Task: Add Attachment from "Attach a link" to Card Card0000000004 in Board Board0000000001 in Workspace WS0000000001 in Trello. Add Cover Red to Card Card0000000004 in Board Board0000000001 in Workspace WS0000000001 in Trello. Add "Join Card" Button Button0000000004  to Card Card0000000004 in Board Board0000000001 in Workspace WS0000000001 in Trello. Add Description DS0000000004 to Card Card0000000004 in Board Board0000000001 in Workspace WS0000000001 in Trello. Add Comment CM0000000004 to Card Card0000000004 in Board Board0000000001 in Workspace WS0000000001 in Trello
Action: Mouse moved to (325, 446)
Screenshot: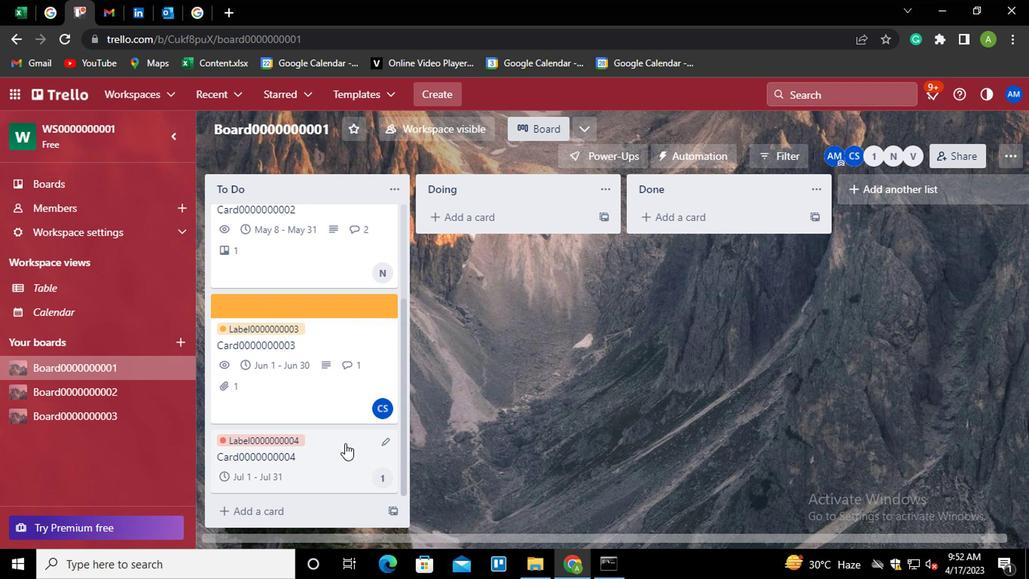 
Action: Mouse pressed left at (325, 446)
Screenshot: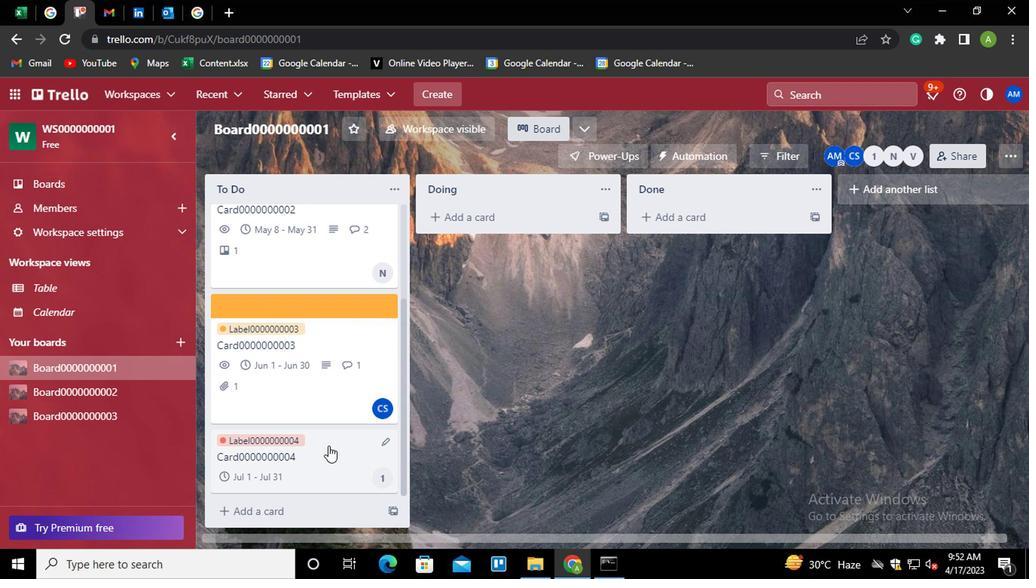 
Action: Mouse moved to (675, 392)
Screenshot: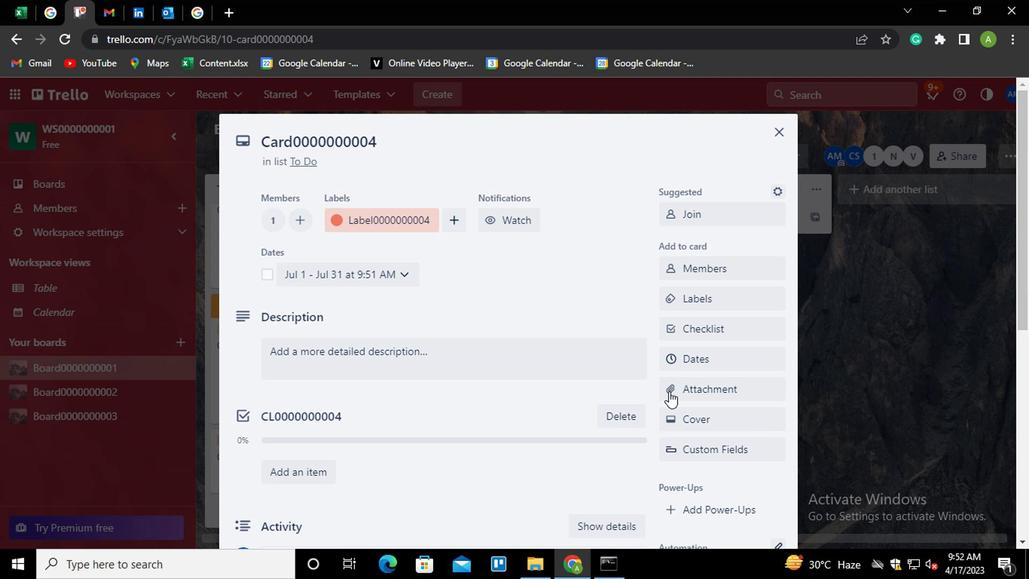 
Action: Mouse pressed left at (675, 392)
Screenshot: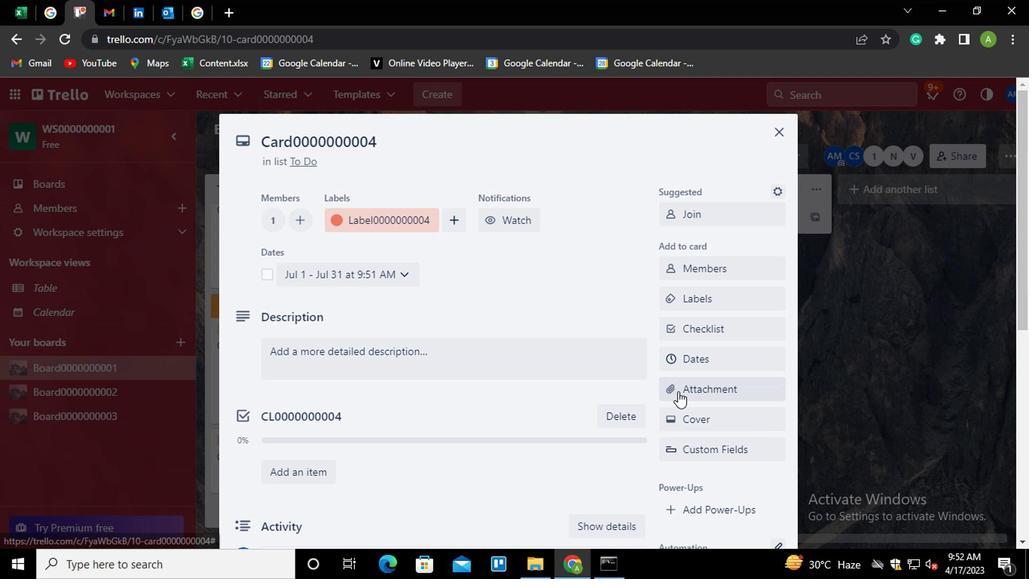 
Action: Mouse moved to (693, 338)
Screenshot: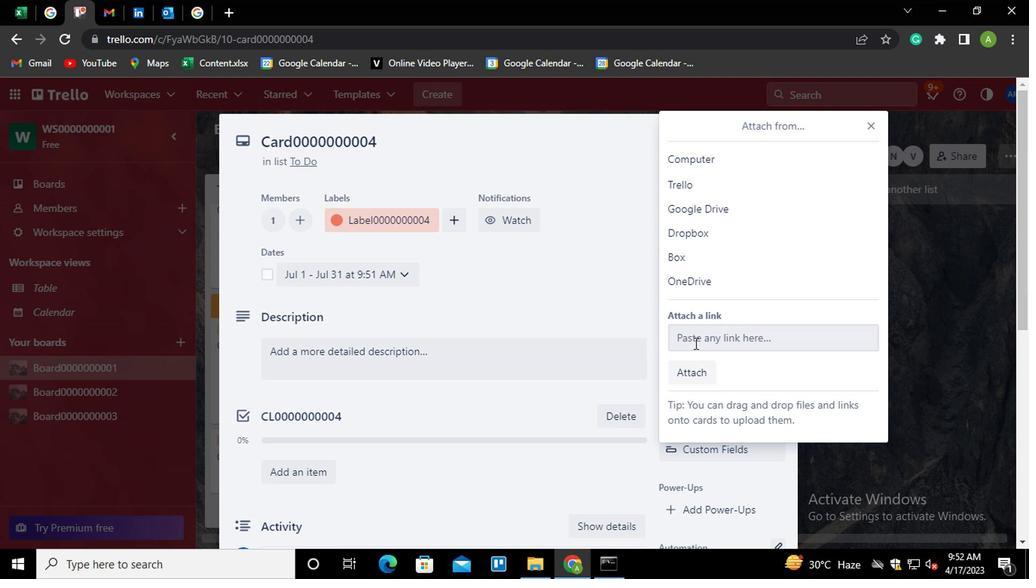
Action: Mouse pressed left at (693, 338)
Screenshot: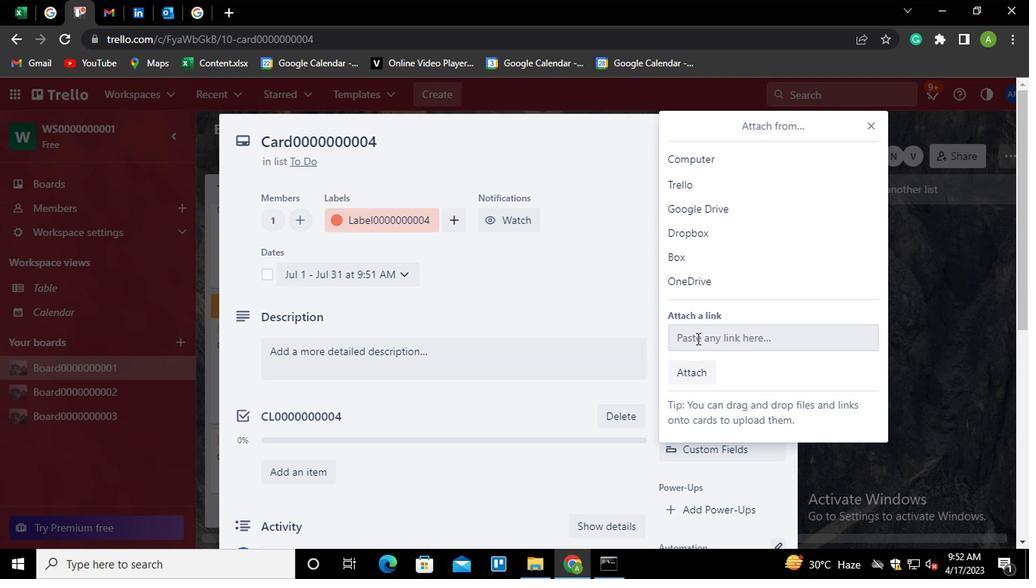 
Action: Mouse moved to (693, 338)
Screenshot: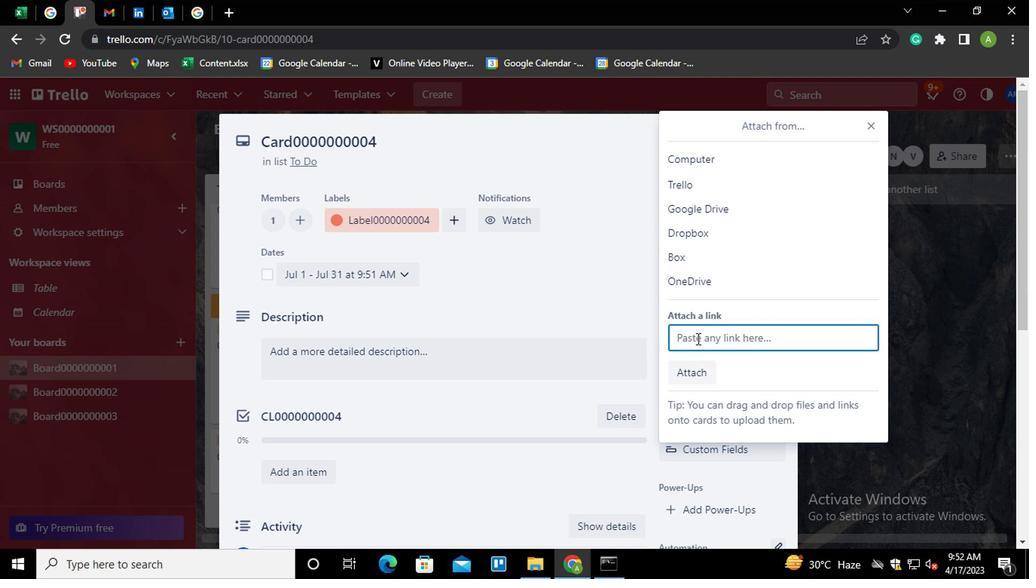 
Action: Key pressed ctrl+V
Screenshot: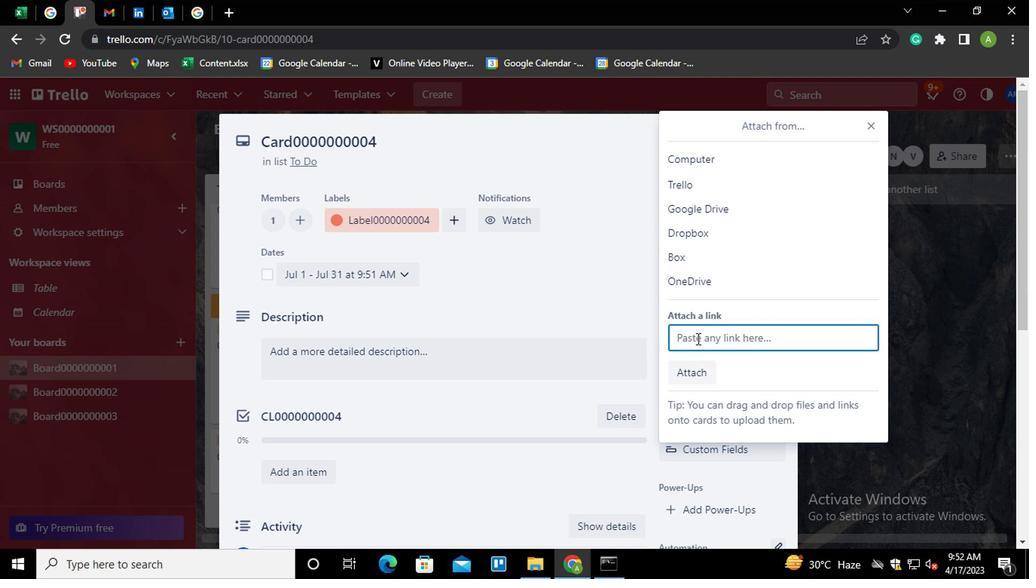 
Action: Mouse moved to (688, 423)
Screenshot: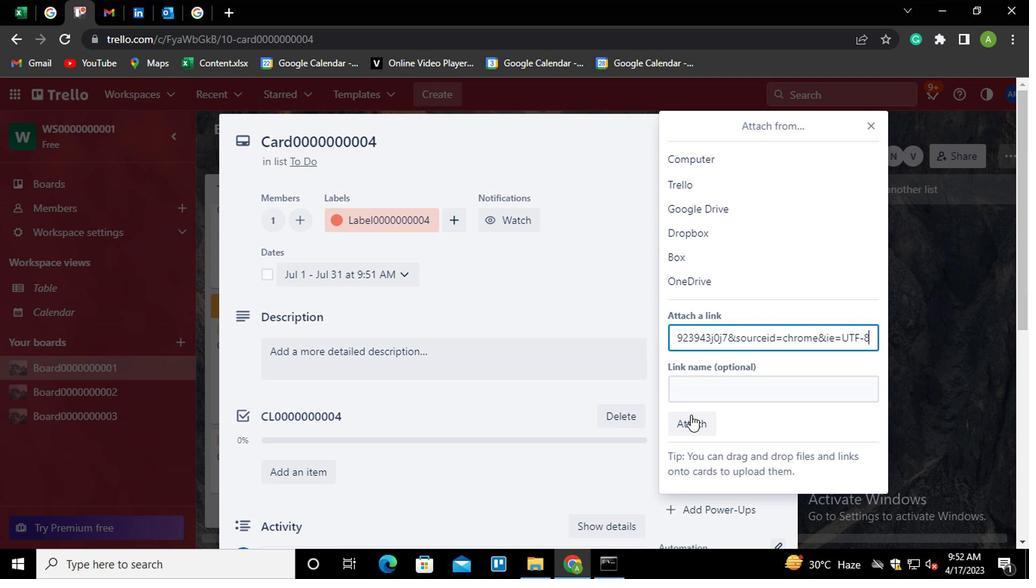 
Action: Mouse pressed left at (688, 423)
Screenshot: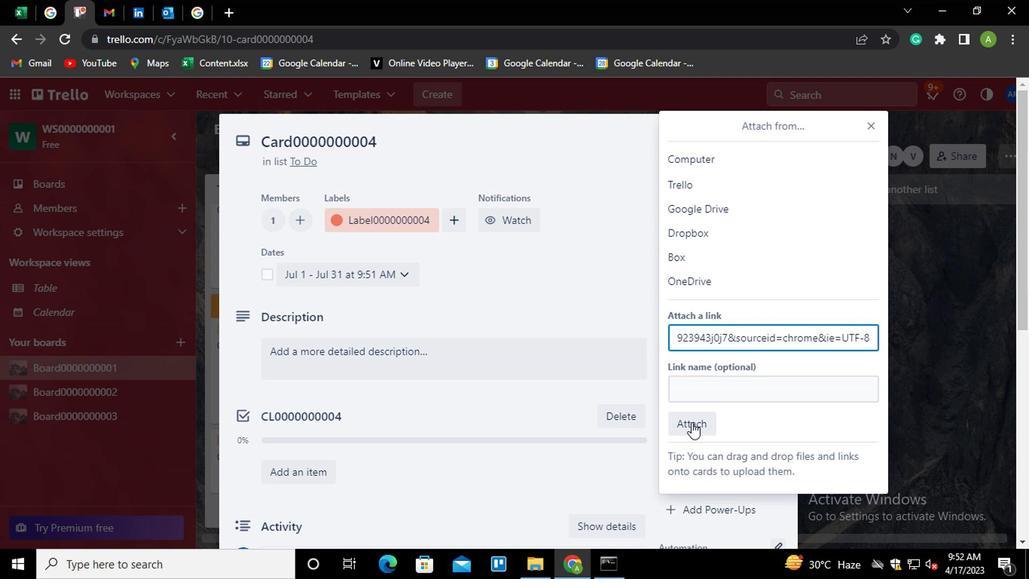 
Action: Mouse moved to (688, 421)
Screenshot: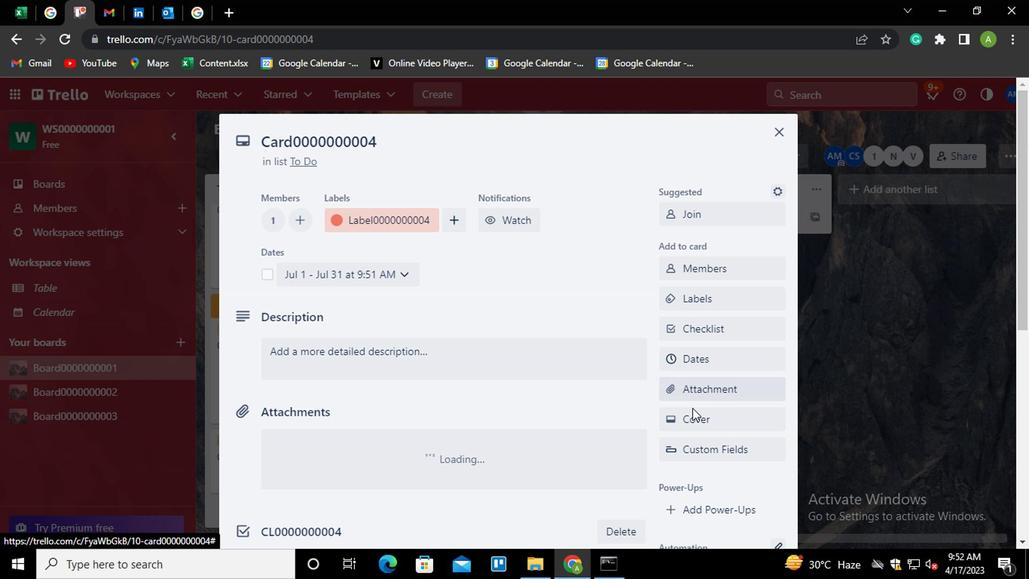 
Action: Mouse pressed left at (688, 421)
Screenshot: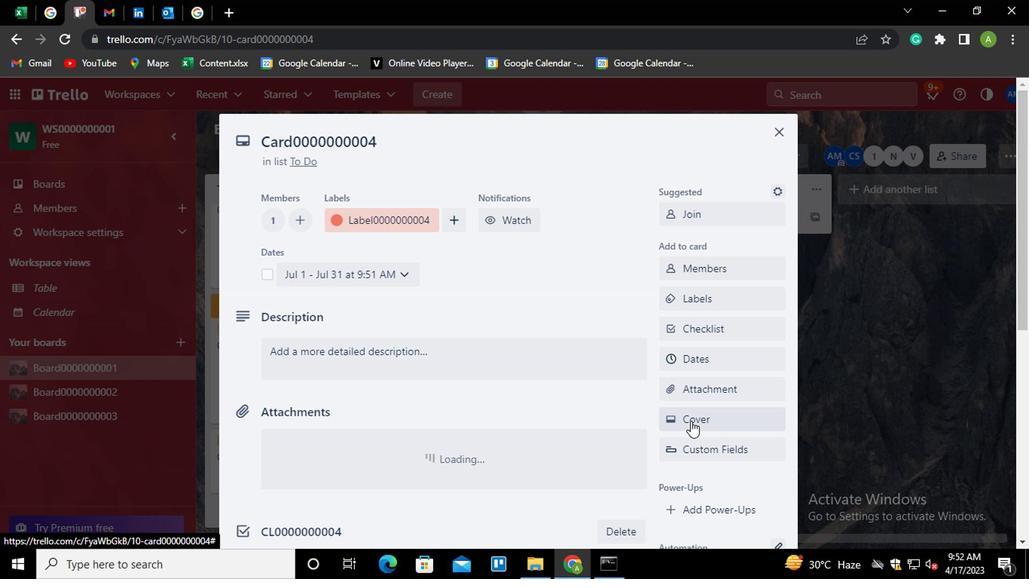 
Action: Mouse moved to (816, 262)
Screenshot: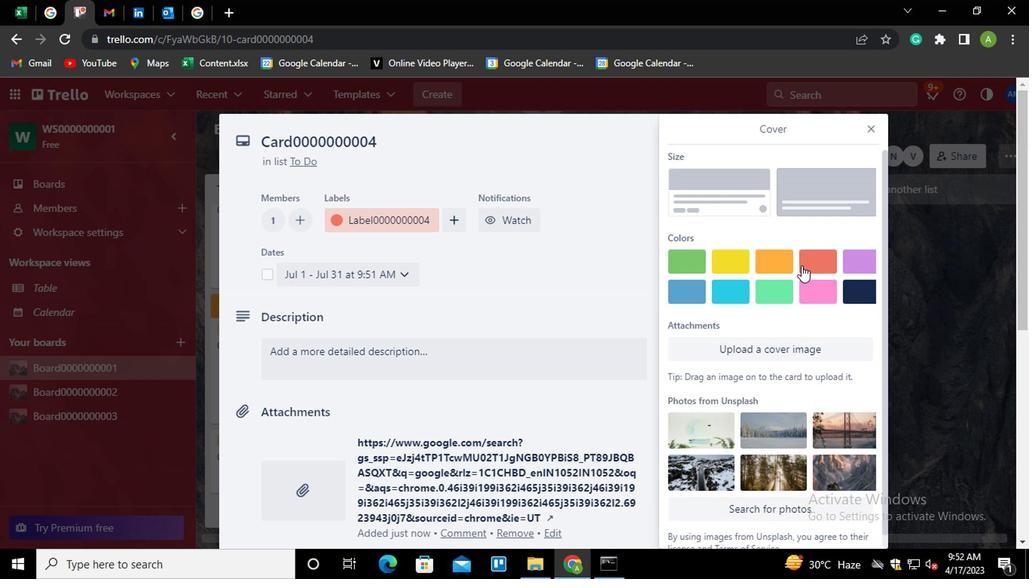 
Action: Mouse pressed left at (816, 262)
Screenshot: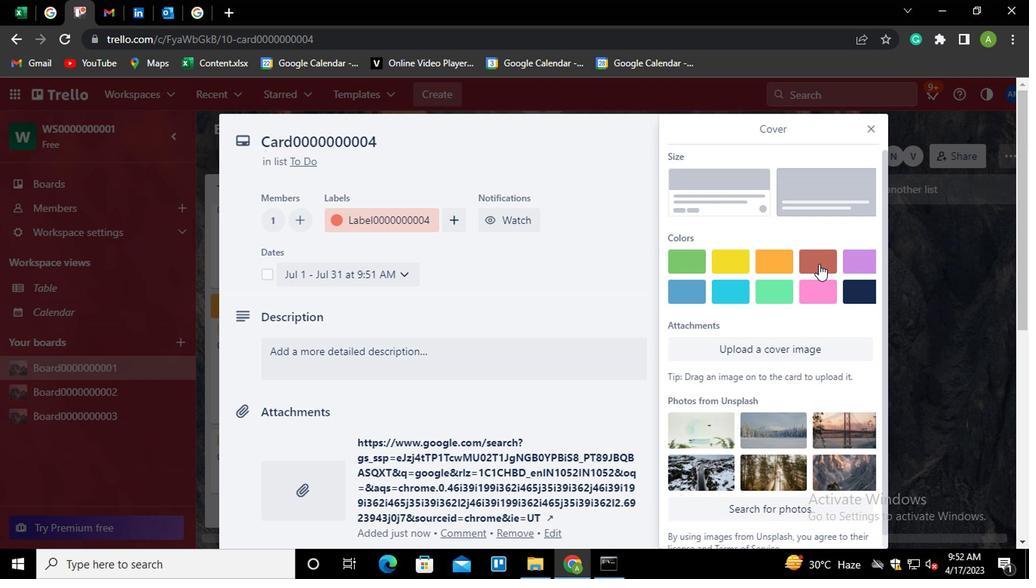 
Action: Mouse moved to (559, 233)
Screenshot: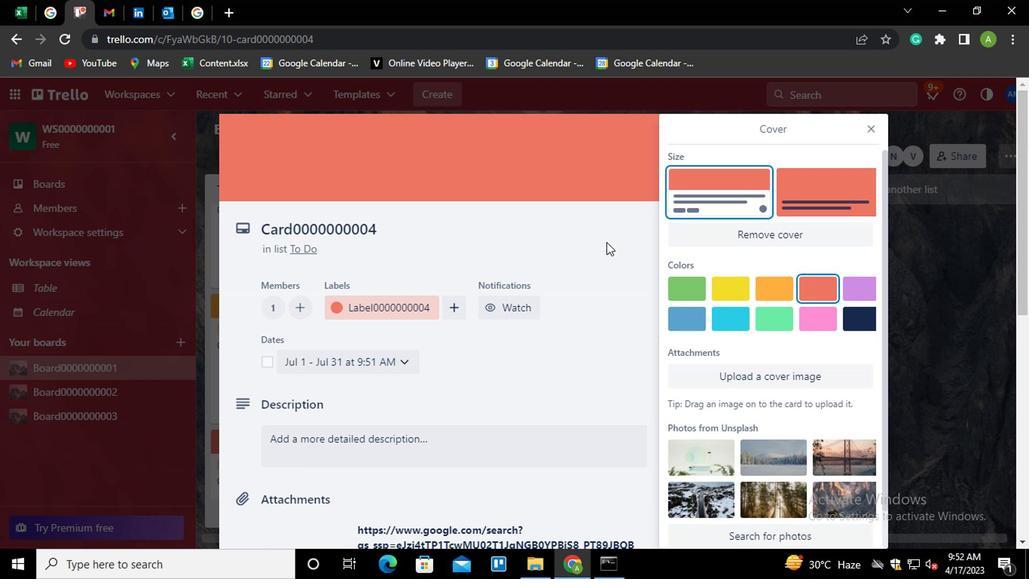 
Action: Mouse pressed left at (559, 233)
Screenshot: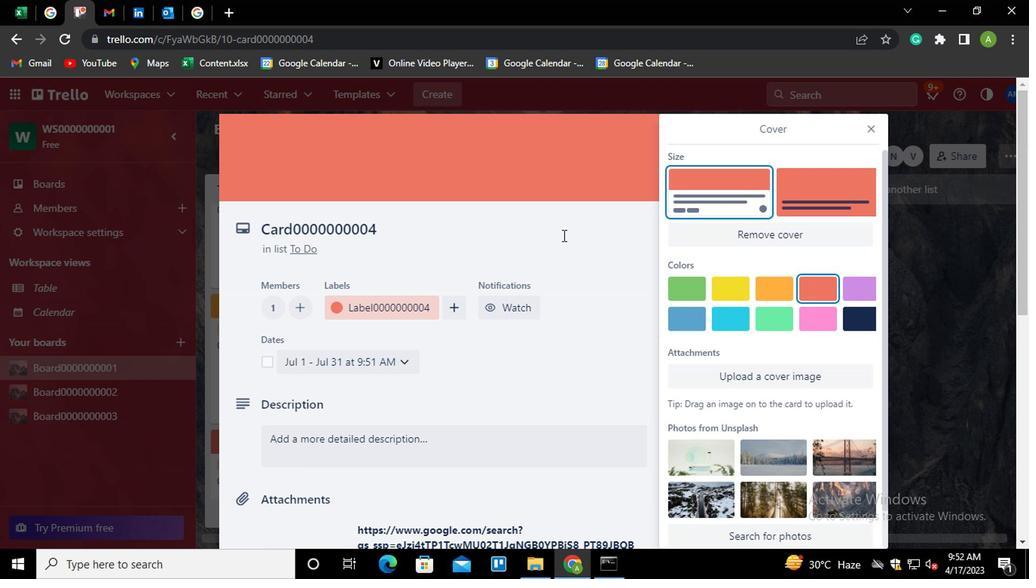 
Action: Mouse moved to (695, 428)
Screenshot: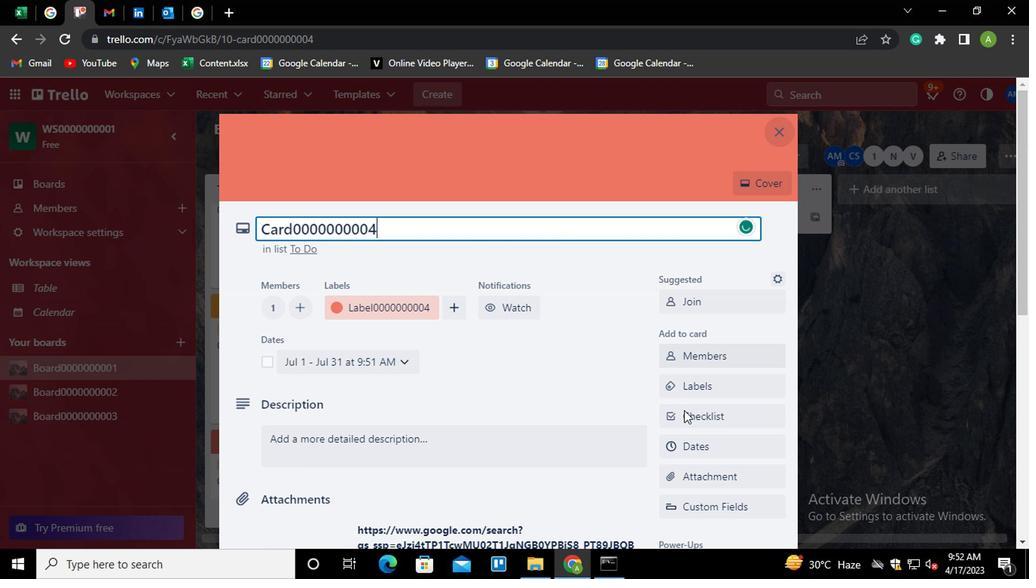
Action: Mouse scrolled (695, 427) with delta (0, 0)
Screenshot: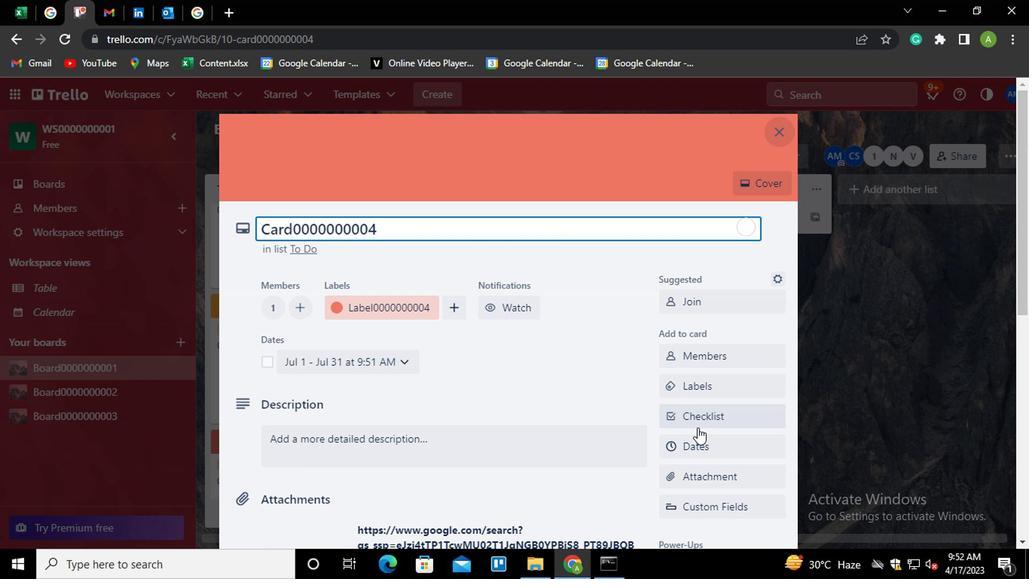 
Action: Mouse scrolled (695, 427) with delta (0, 0)
Screenshot: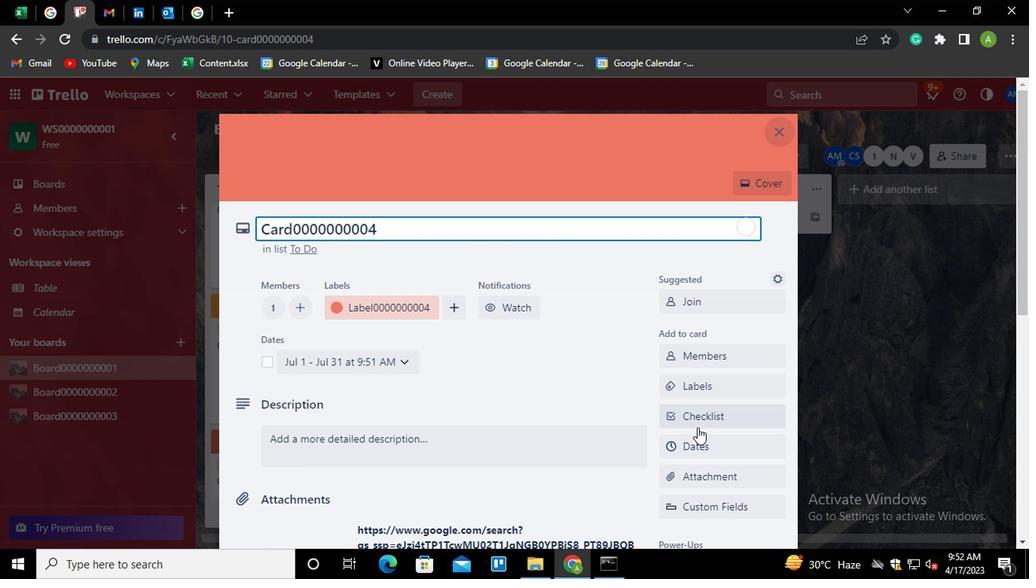 
Action: Mouse moved to (699, 424)
Screenshot: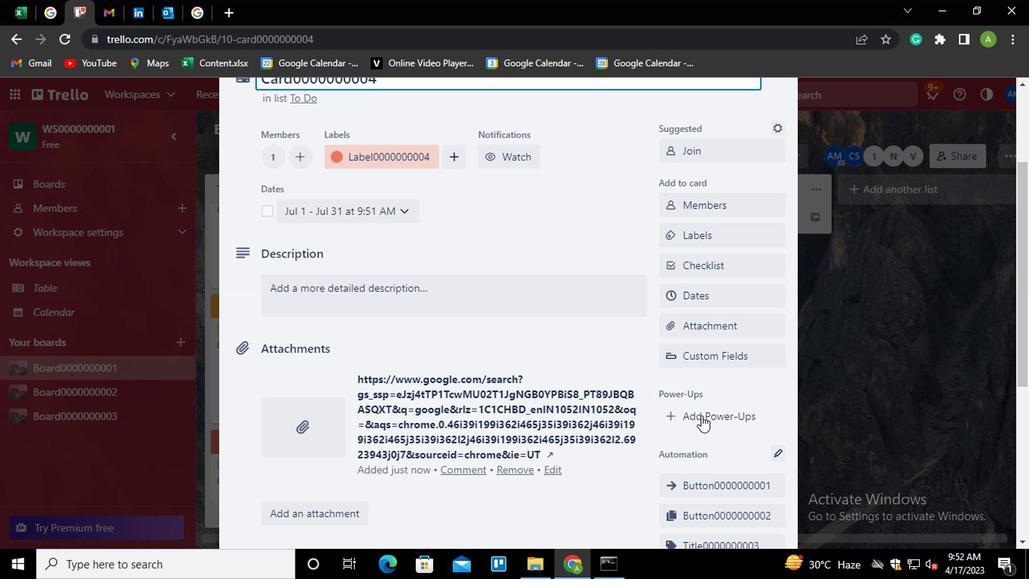 
Action: Mouse scrolled (699, 423) with delta (0, -1)
Screenshot: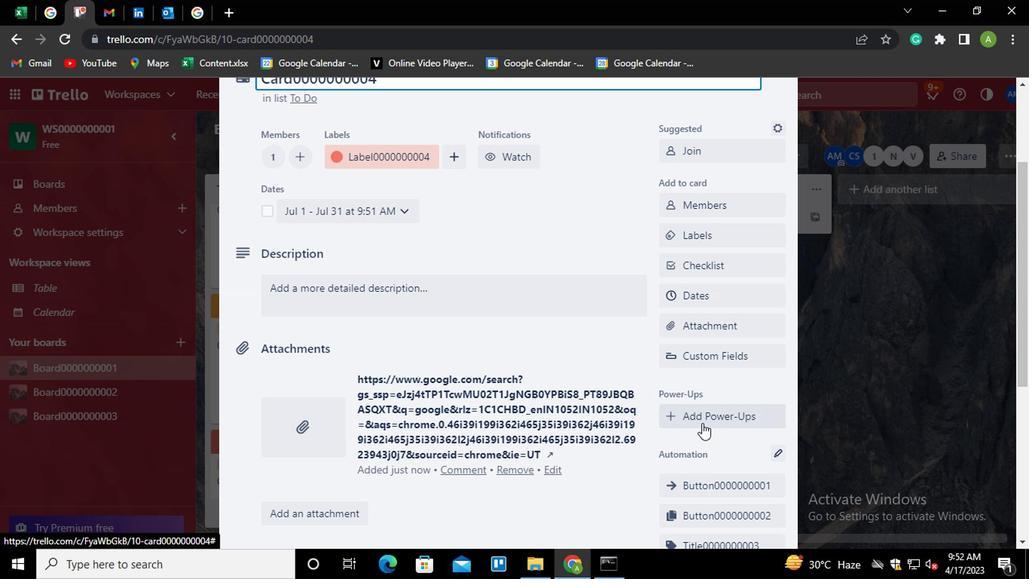 
Action: Mouse scrolled (699, 423) with delta (0, -1)
Screenshot: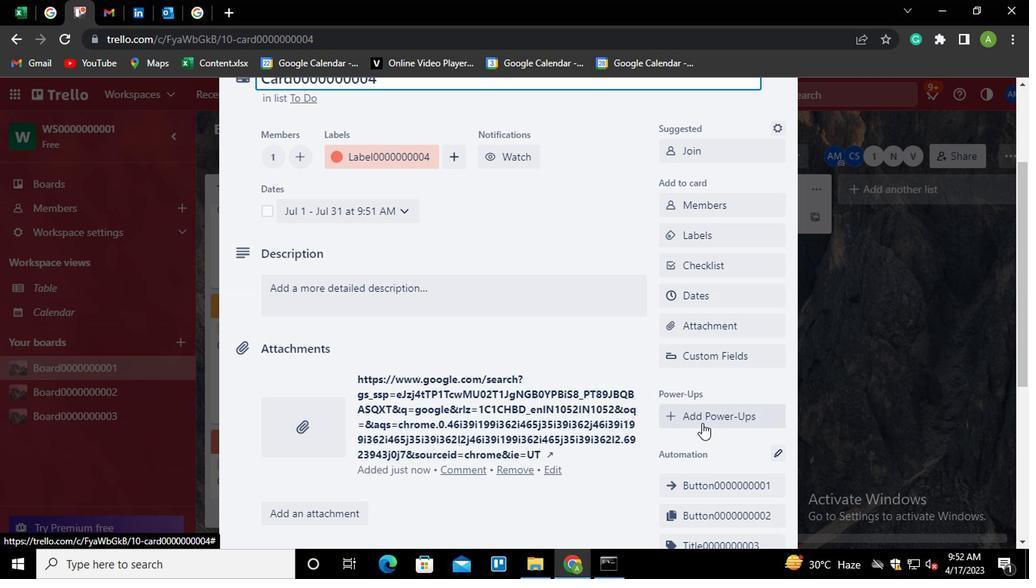 
Action: Mouse moved to (703, 421)
Screenshot: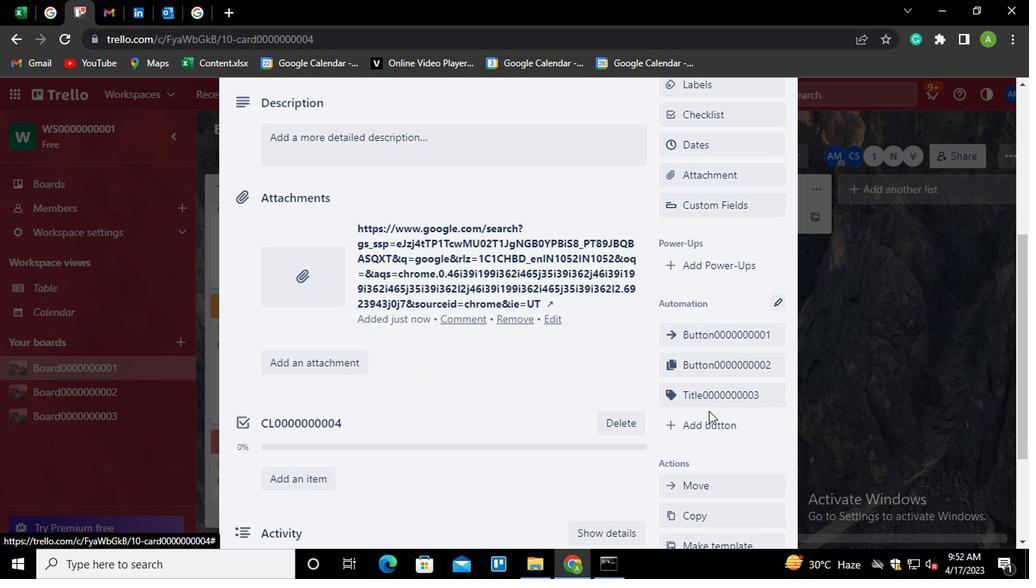 
Action: Mouse pressed left at (703, 421)
Screenshot: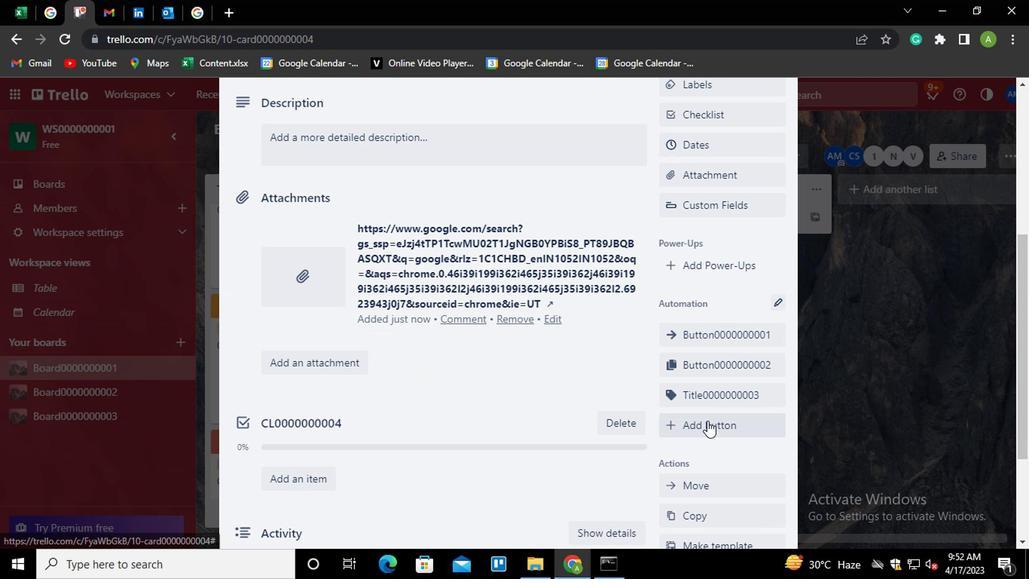 
Action: Mouse moved to (706, 277)
Screenshot: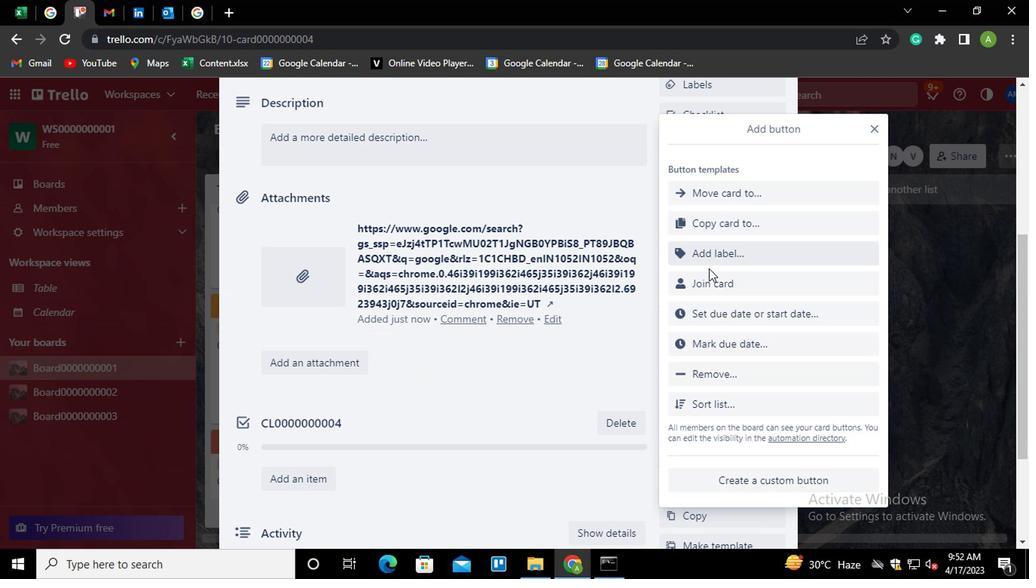 
Action: Mouse pressed left at (706, 277)
Screenshot: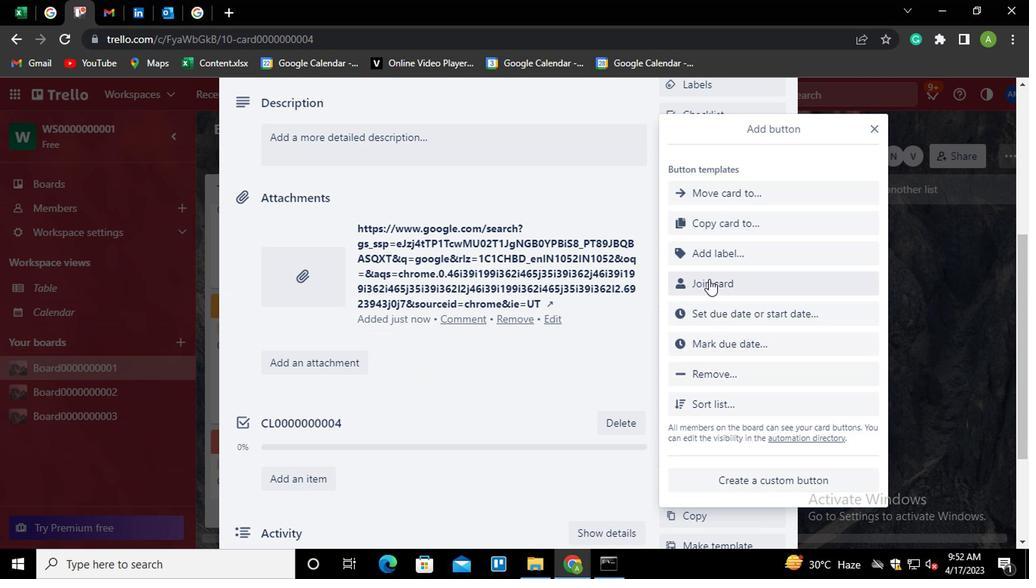 
Action: Mouse moved to (706, 269)
Screenshot: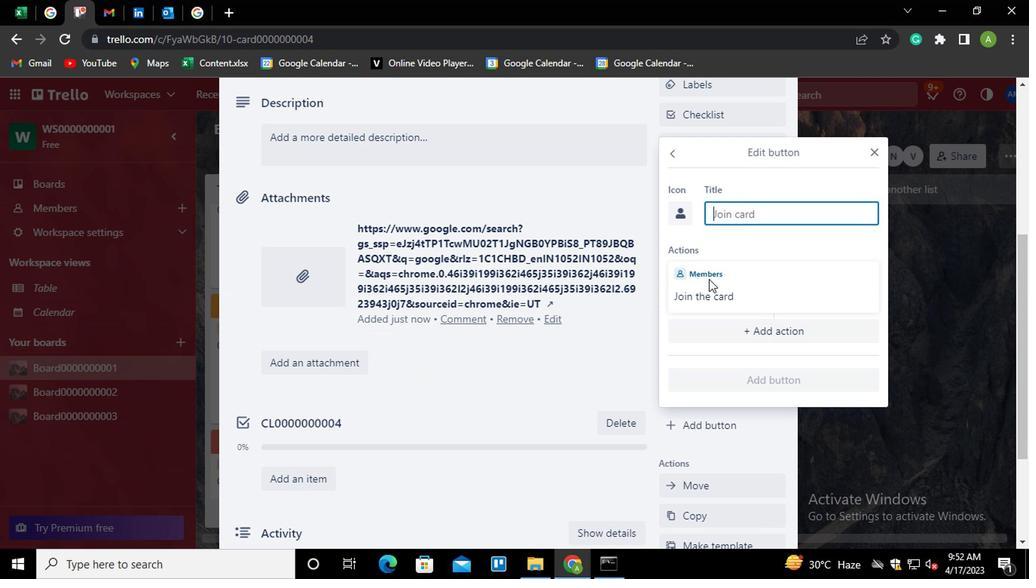 
Action: Key pressed <Key.shift><Key.shift><Key.shift><Key.shift><Key.shift><Key.shift><Key.shift><Key.shift><Key.shift><Key.shift><Key.shift><Key.shift><Key.shift>BUTTON0000000004
Screenshot: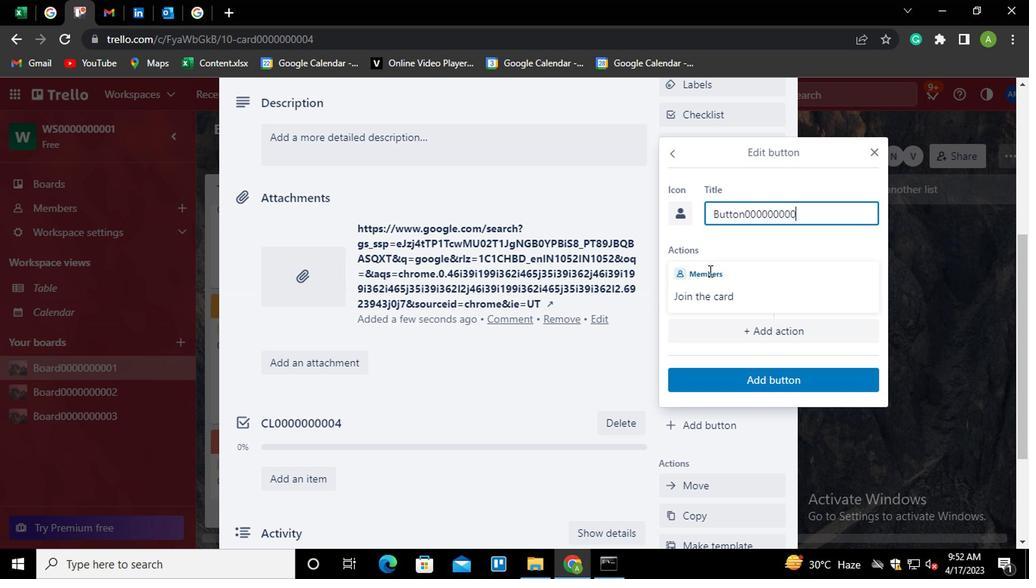 
Action: Mouse moved to (748, 378)
Screenshot: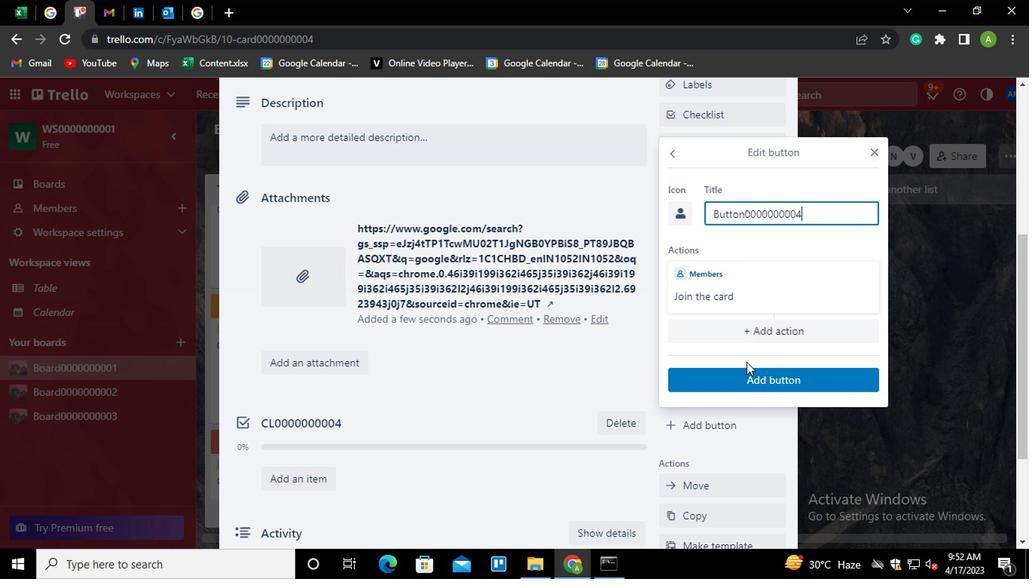 
Action: Mouse pressed left at (748, 378)
Screenshot: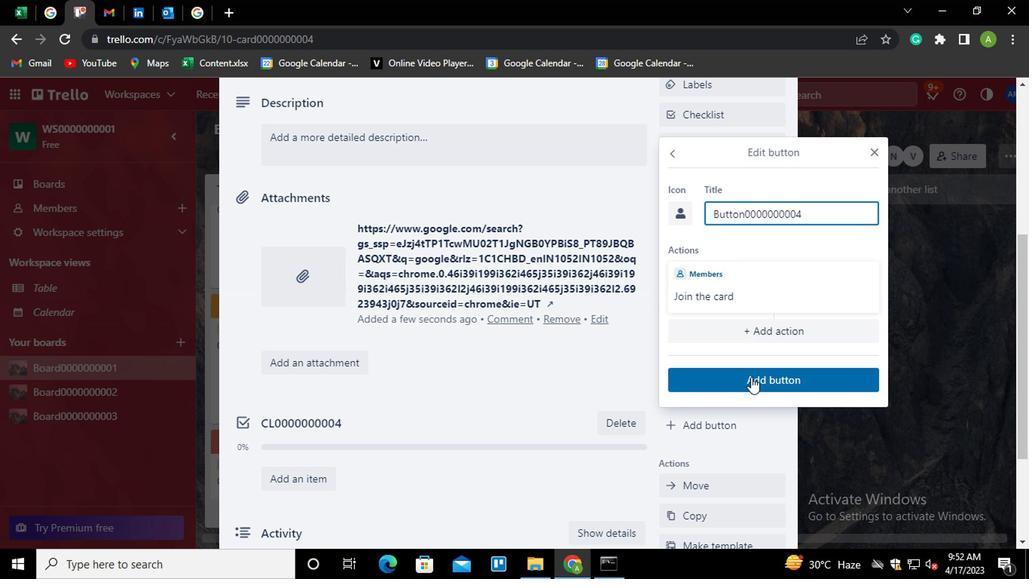 
Action: Mouse moved to (742, 367)
Screenshot: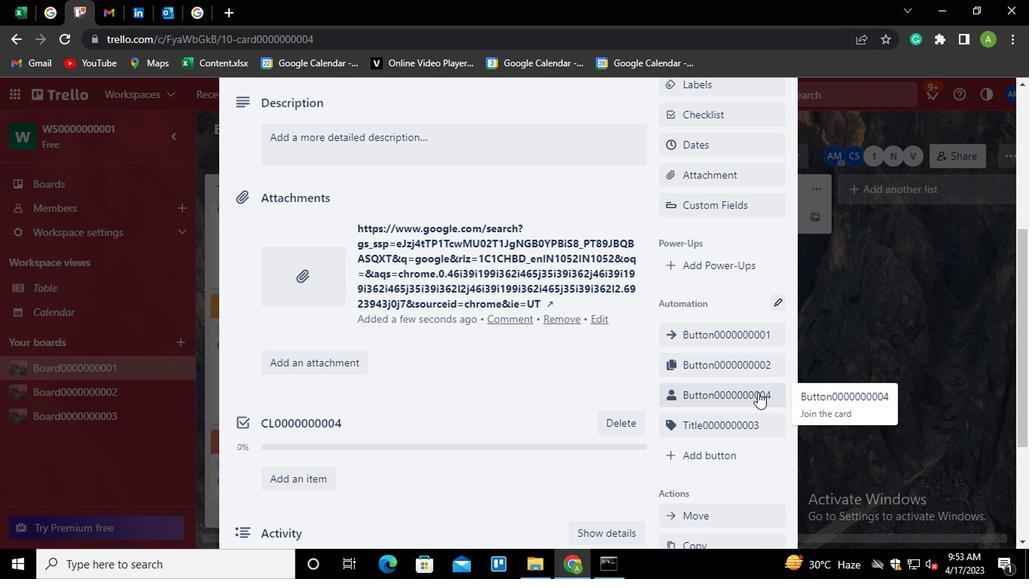 
Action: Mouse scrolled (742, 367) with delta (0, 0)
Screenshot: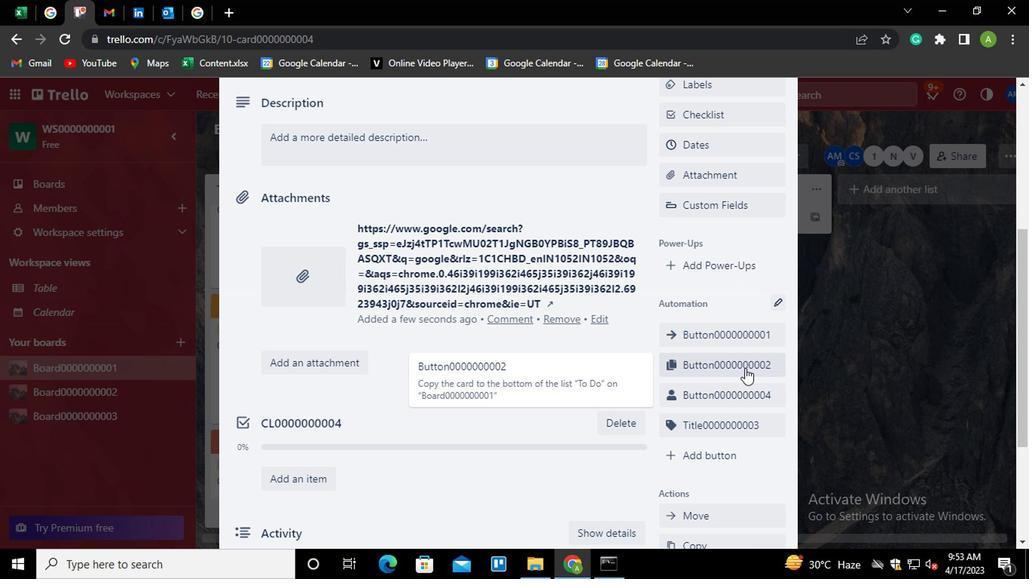 
Action: Mouse moved to (423, 309)
Screenshot: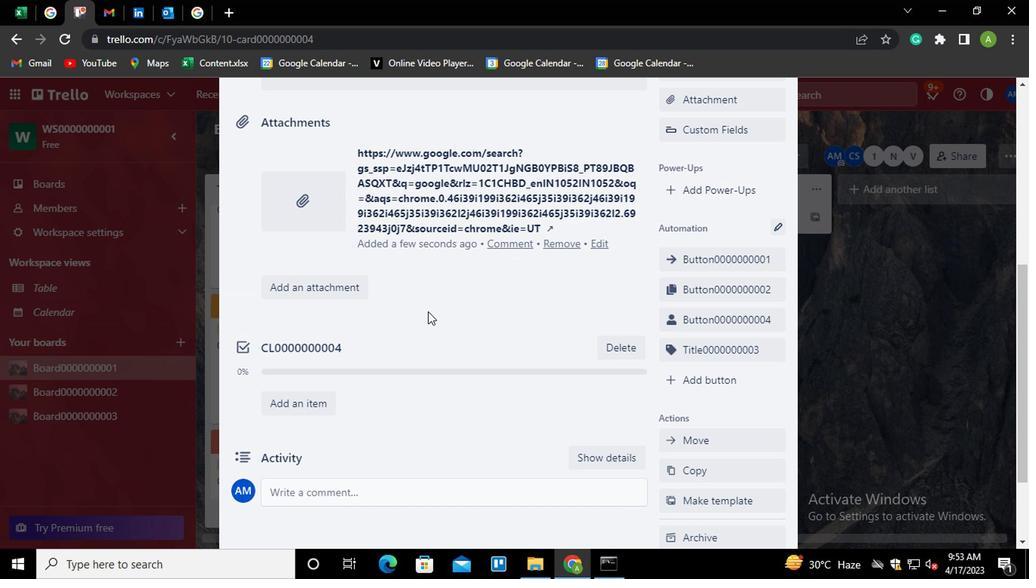 
Action: Mouse scrolled (423, 309) with delta (0, 0)
Screenshot: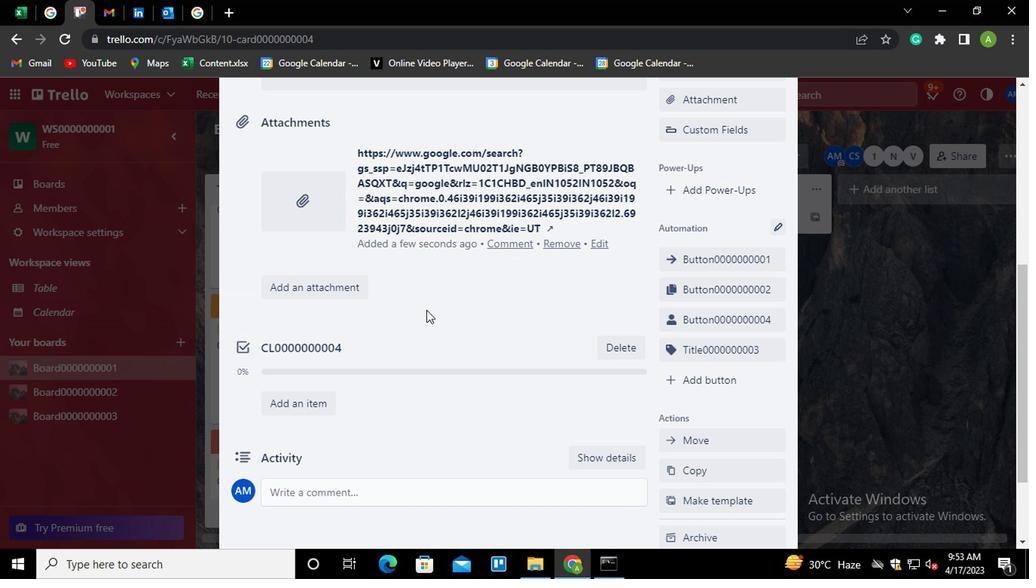 
Action: Mouse scrolled (423, 309) with delta (0, 0)
Screenshot: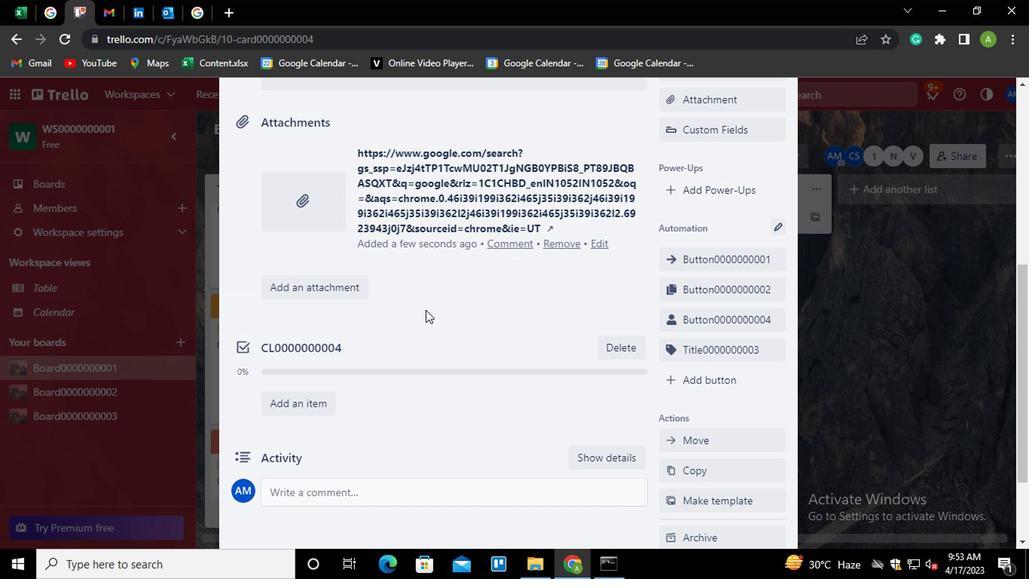 
Action: Mouse moved to (367, 224)
Screenshot: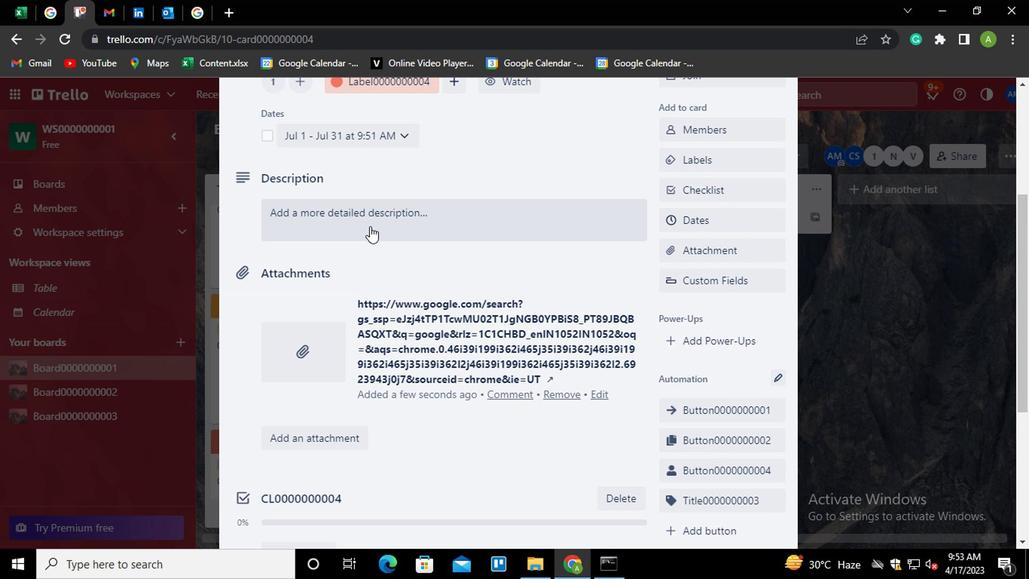 
Action: Mouse pressed left at (367, 224)
Screenshot: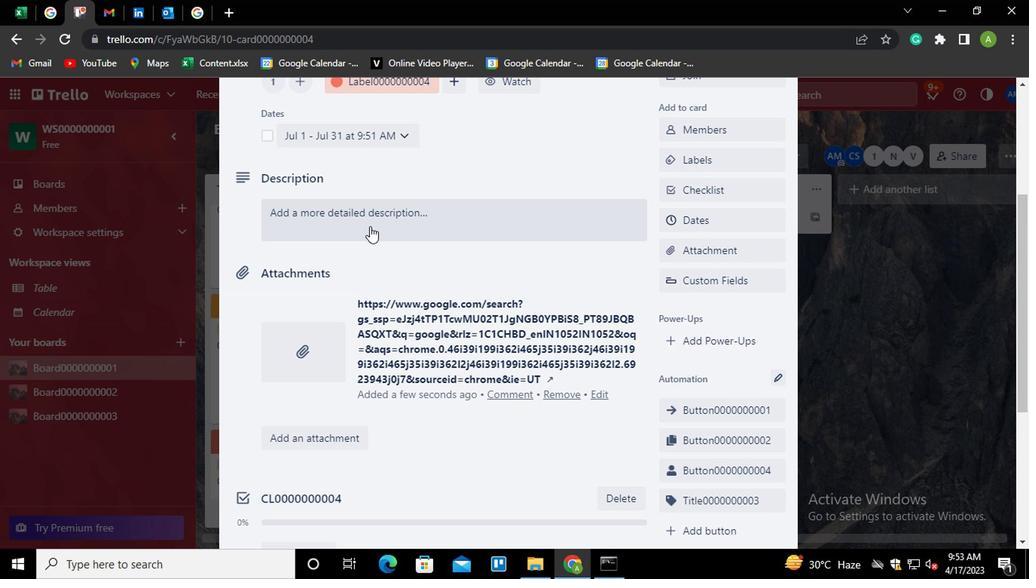 
Action: Key pressed <Key.shift>DS0000000004
Screenshot: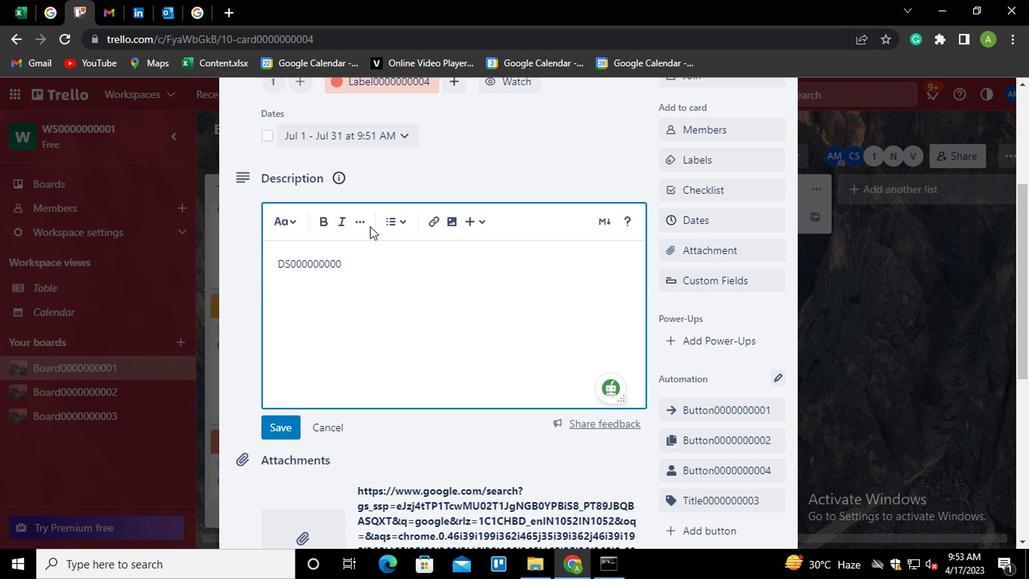 
Action: Mouse moved to (272, 434)
Screenshot: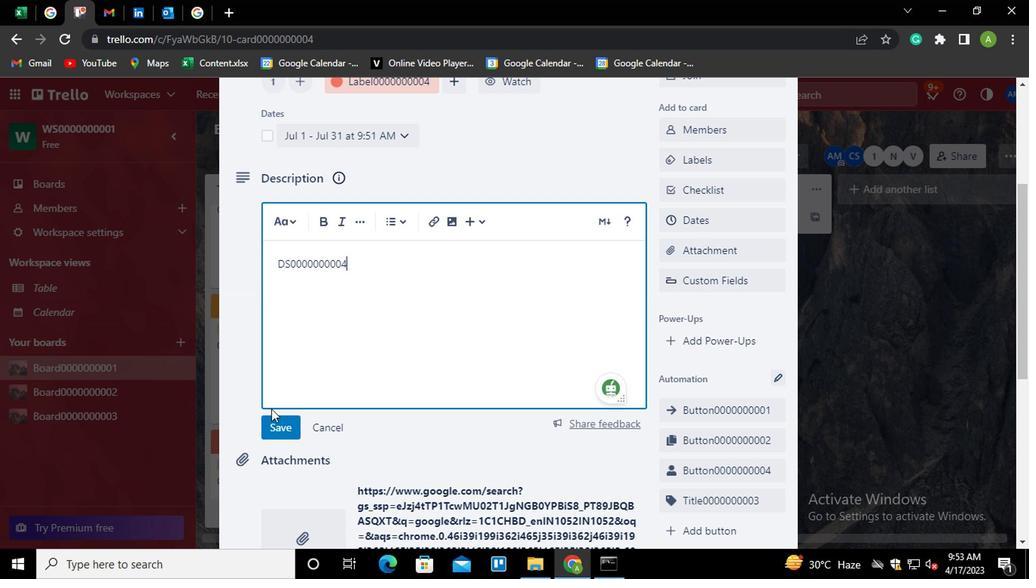 
Action: Mouse pressed left at (272, 434)
Screenshot: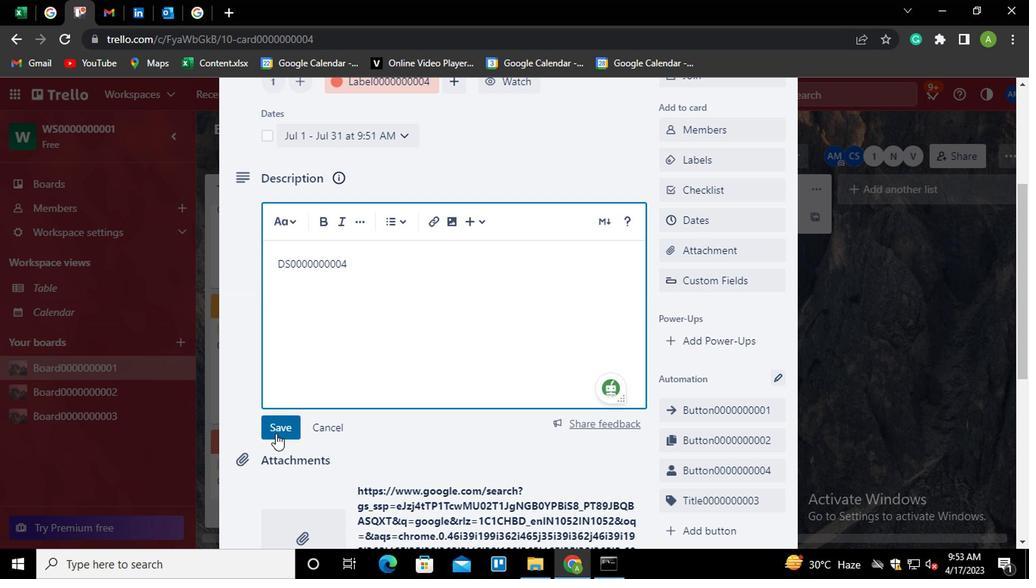 
Action: Mouse moved to (317, 382)
Screenshot: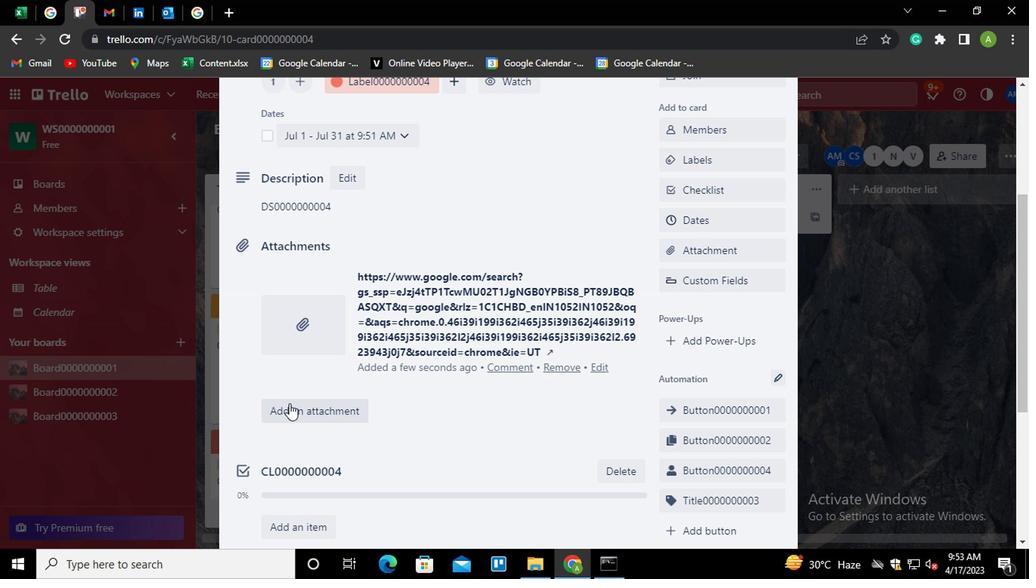 
Action: Mouse scrolled (317, 381) with delta (0, -1)
Screenshot: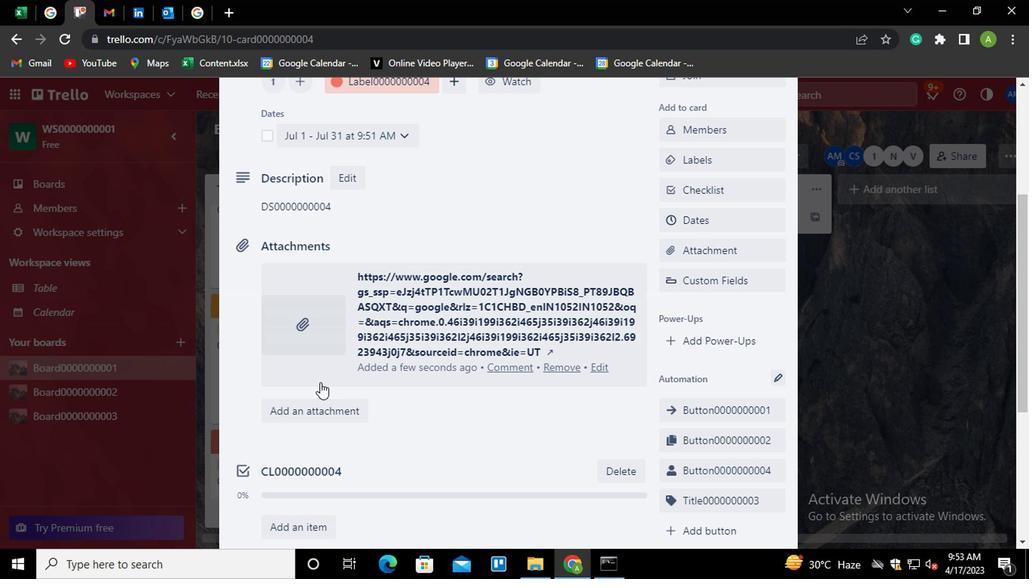 
Action: Mouse scrolled (317, 381) with delta (0, -1)
Screenshot: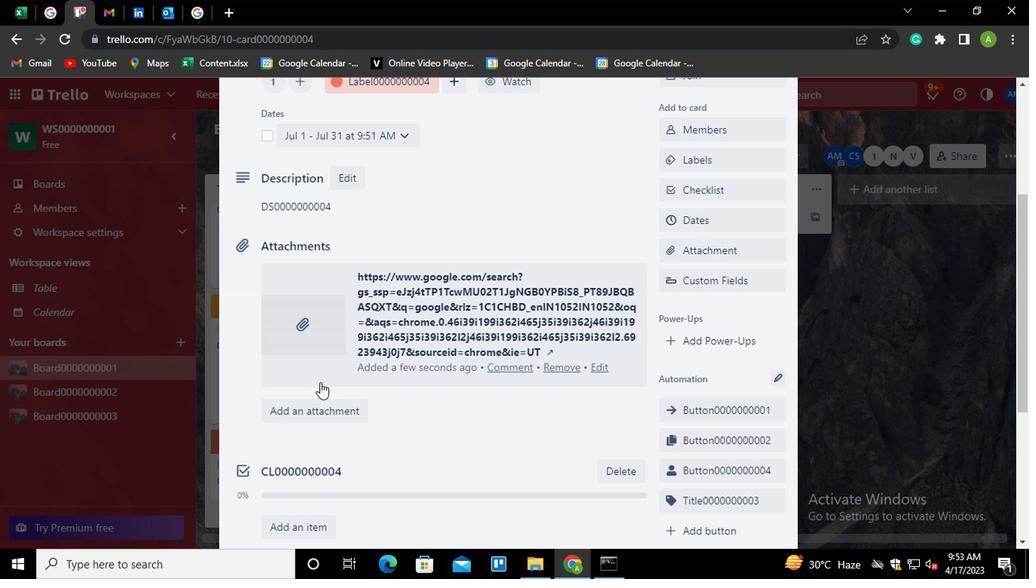 
Action: Mouse moved to (317, 464)
Screenshot: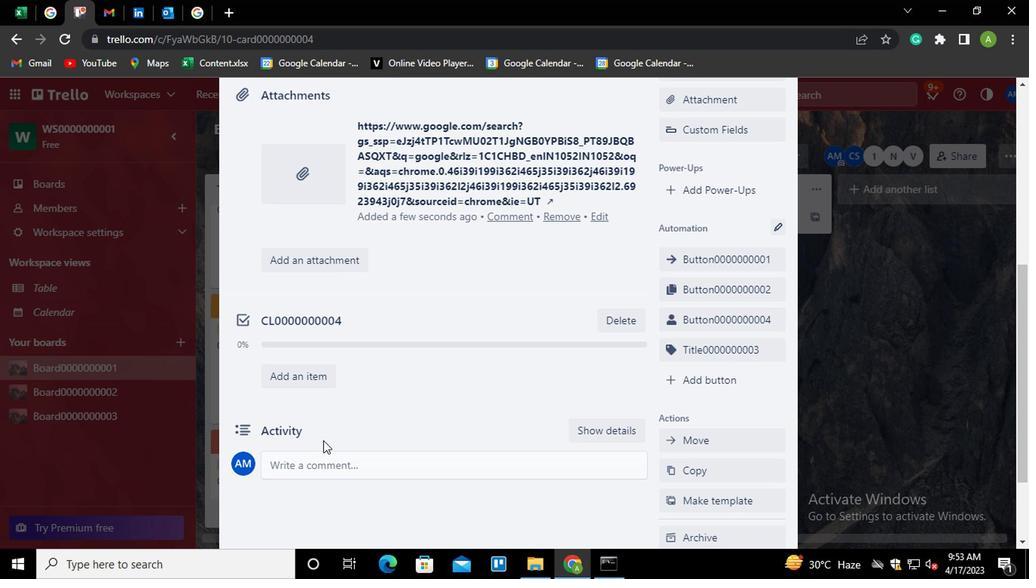 
Action: Mouse pressed left at (317, 464)
Screenshot: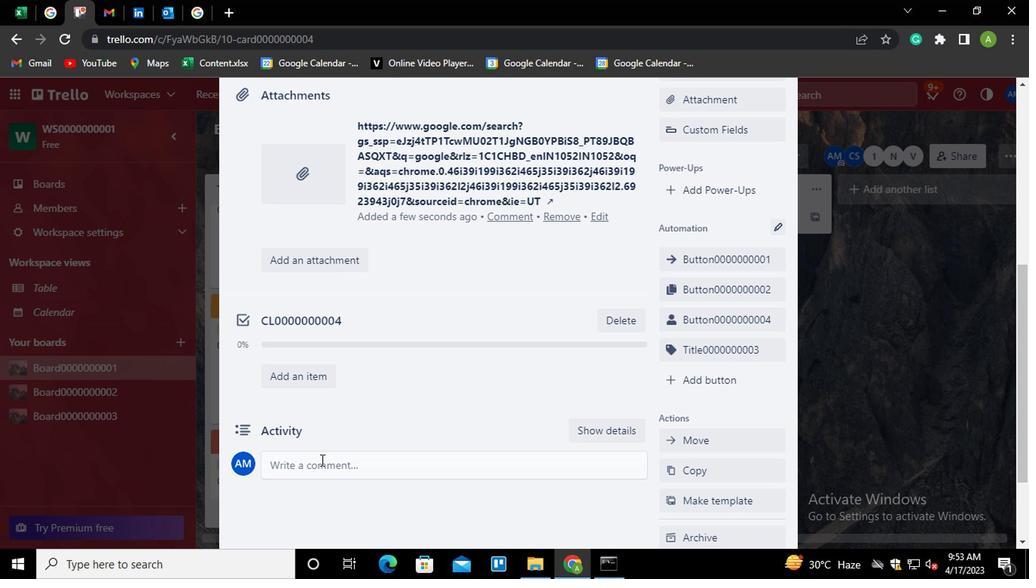 
Action: Mouse moved to (317, 464)
Screenshot: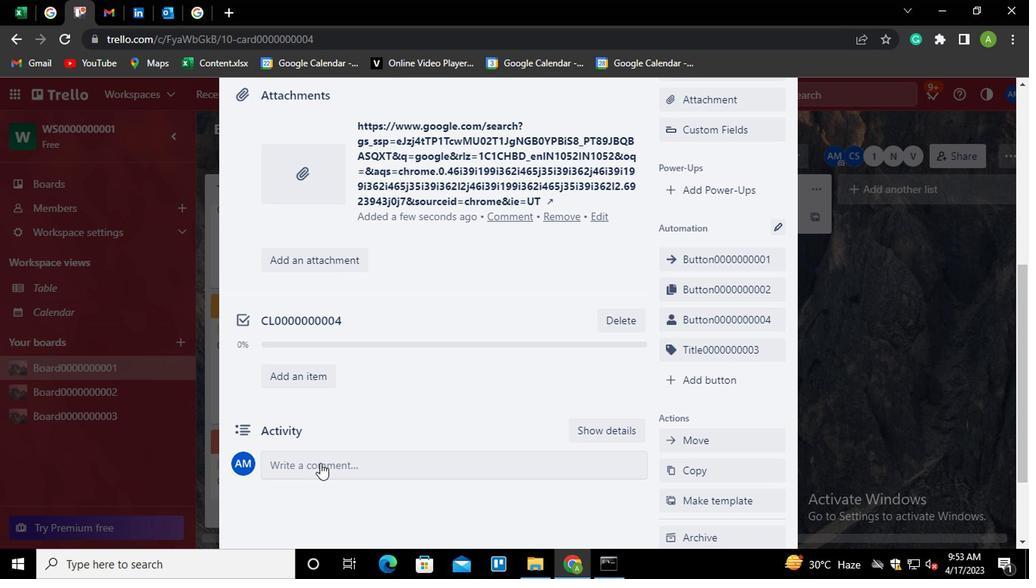 
Action: Key pressed <Key.shift><Key.shift>CM0000000004
Screenshot: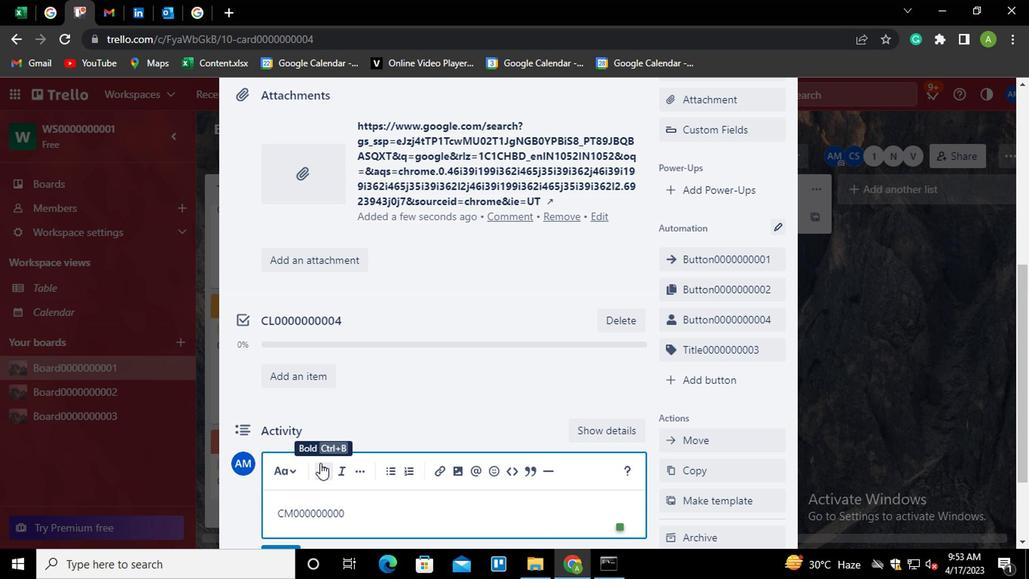 
Action: Mouse moved to (402, 424)
Screenshot: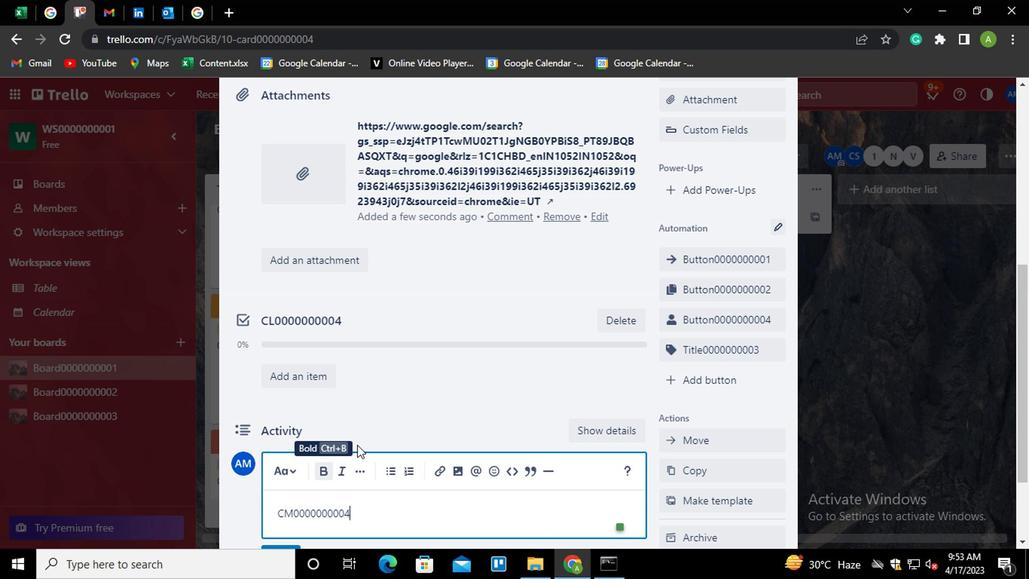 
Action: Mouse scrolled (402, 424) with delta (0, 0)
Screenshot: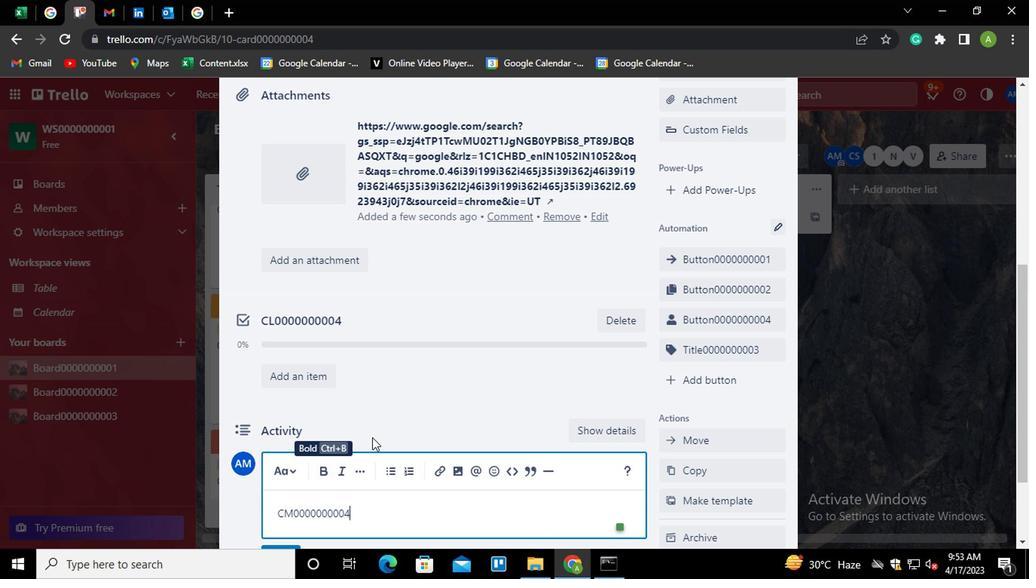 
Action: Mouse scrolled (402, 424) with delta (0, 0)
Screenshot: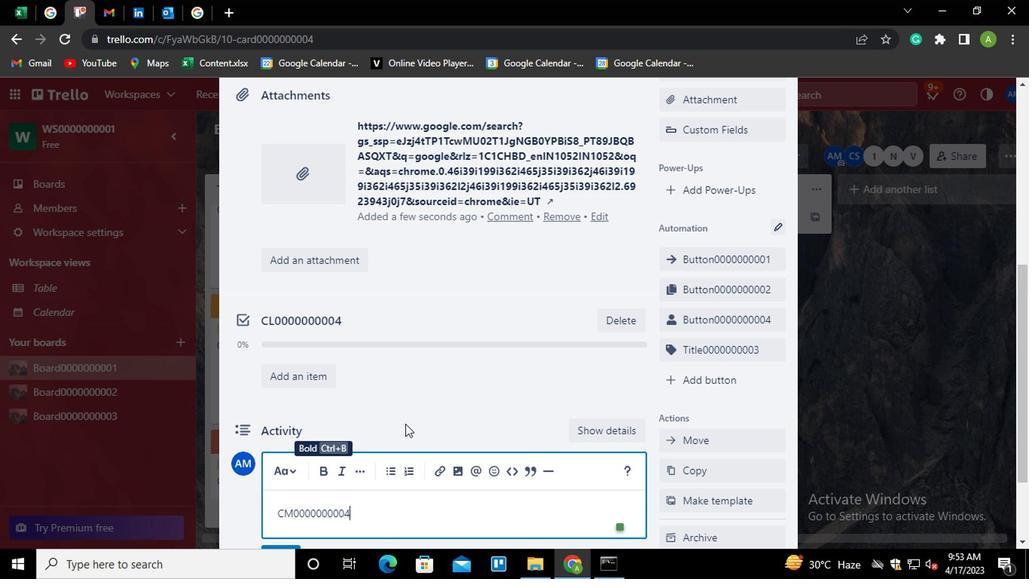 
Action: Mouse scrolled (402, 424) with delta (0, 0)
Screenshot: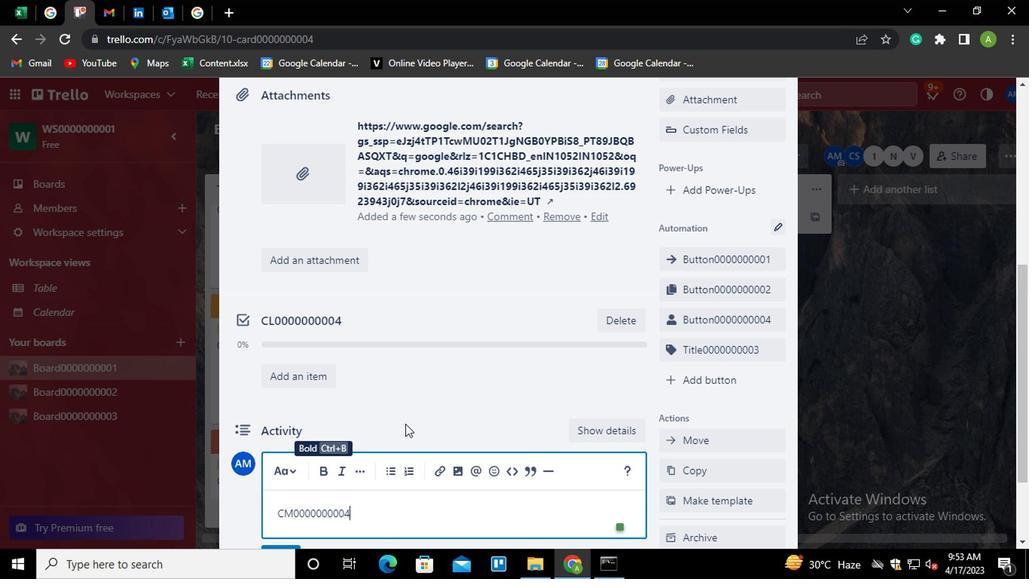 
Action: Mouse scrolled (402, 424) with delta (0, 0)
Screenshot: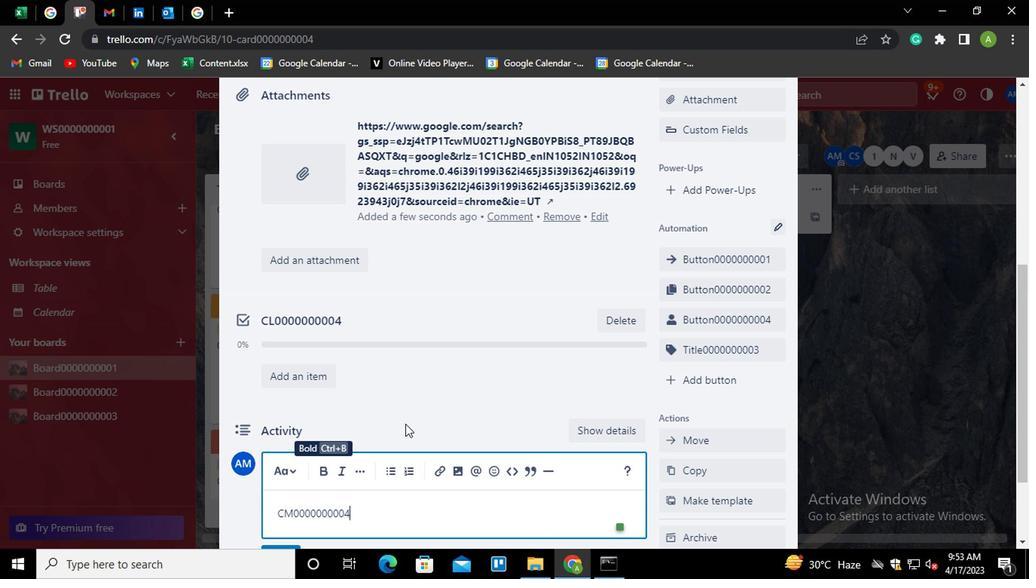 
Action: Mouse scrolled (402, 424) with delta (0, 0)
Screenshot: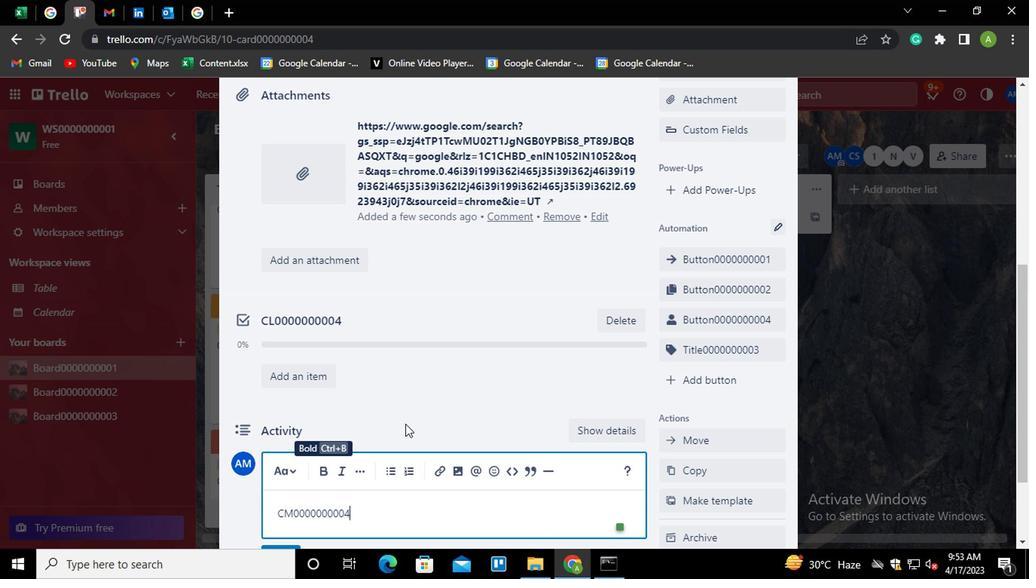 
Action: Mouse moved to (287, 447)
Screenshot: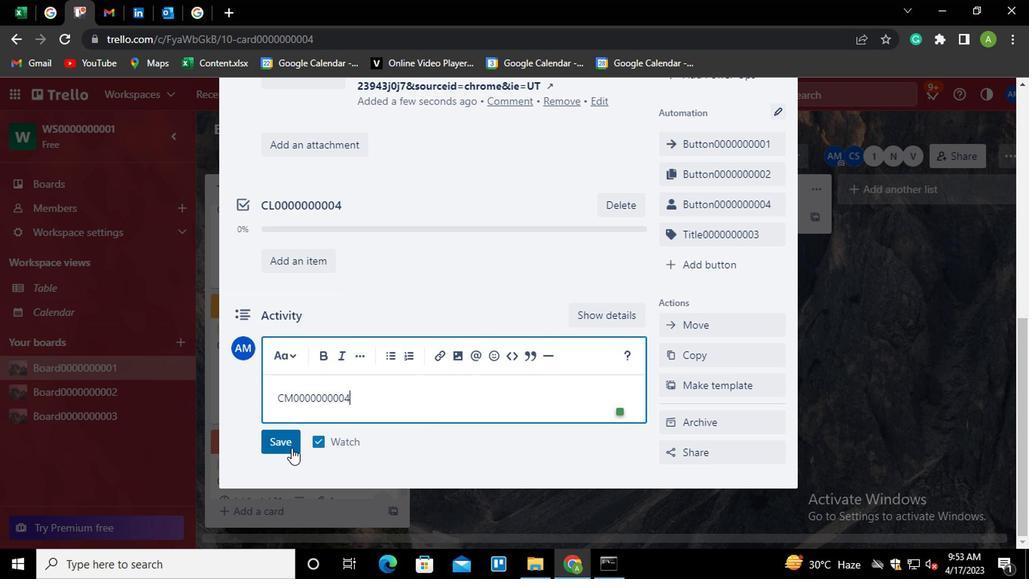 
Action: Mouse pressed left at (287, 447)
Screenshot: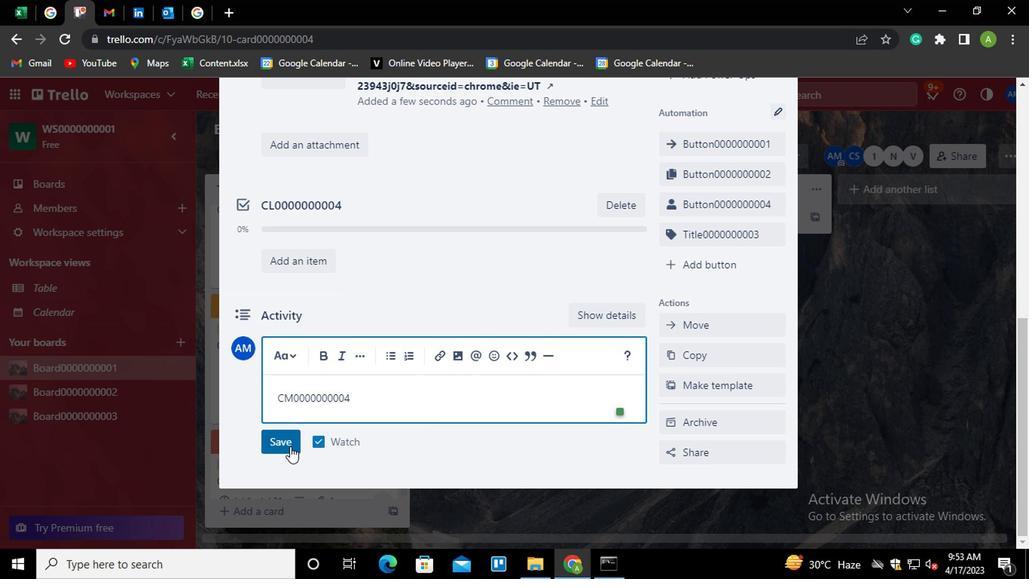 
Action: Mouse moved to (806, 346)
Screenshot: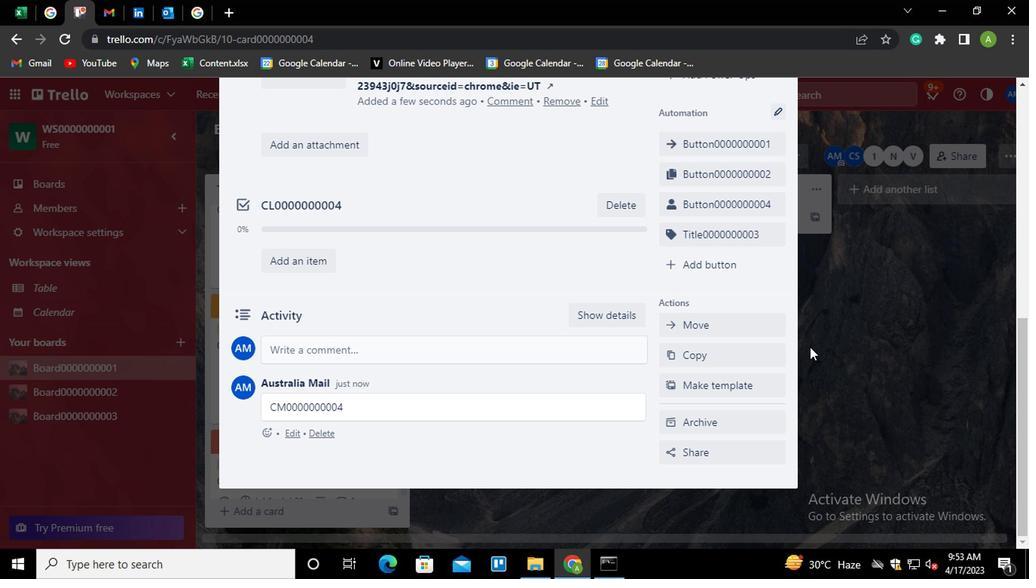 
